 Task: Sort "Task Tracker" alphabetically by A-Z.
Action: Mouse moved to (338, 219)
Screenshot: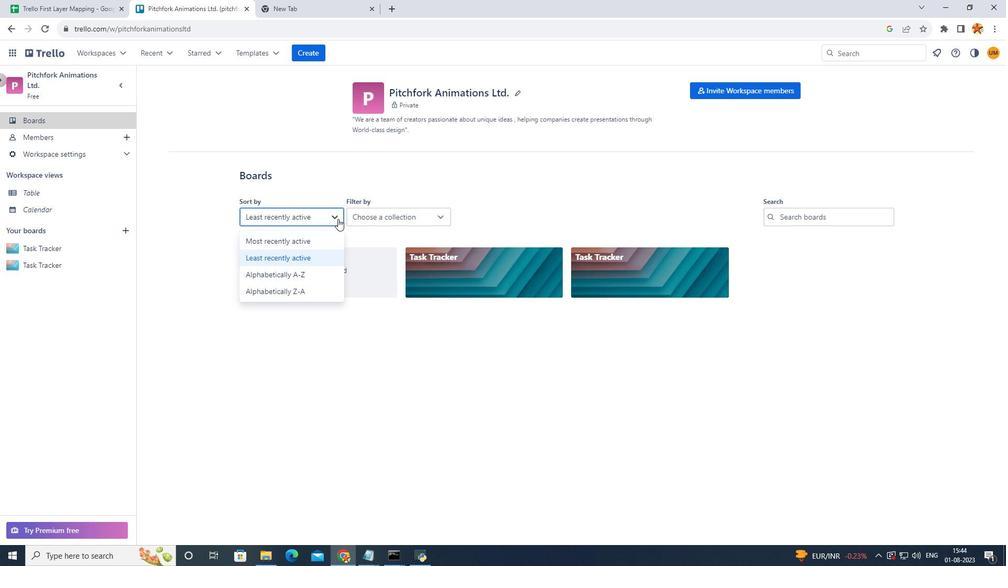 
Action: Mouse pressed left at (338, 219)
Screenshot: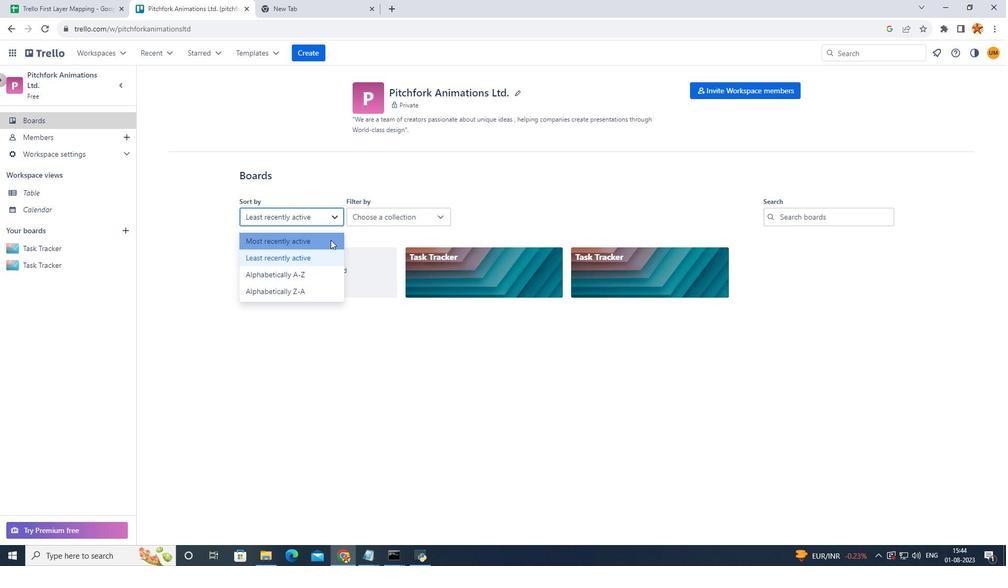 
Action: Mouse moved to (303, 272)
Screenshot: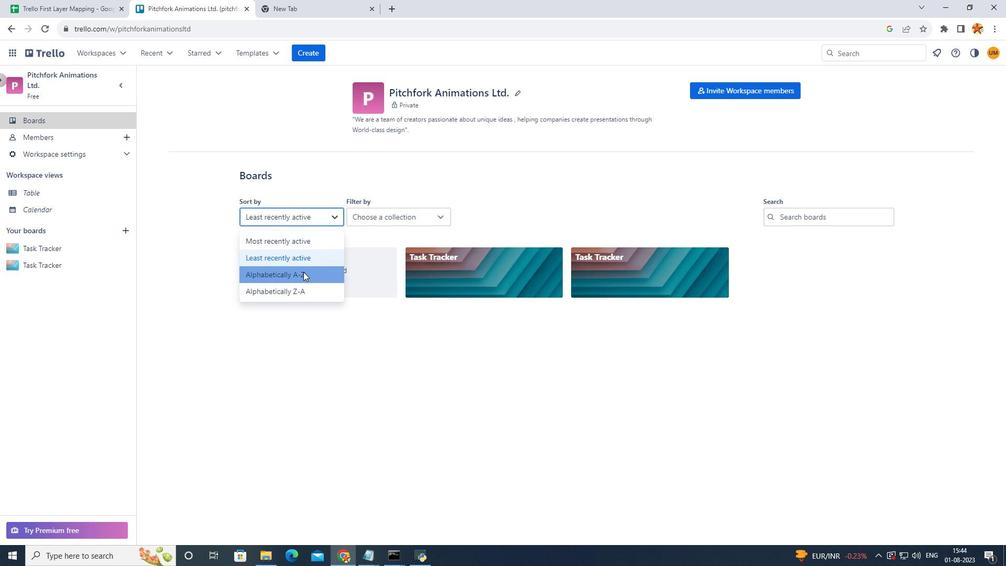 
Action: Mouse pressed left at (303, 272)
Screenshot: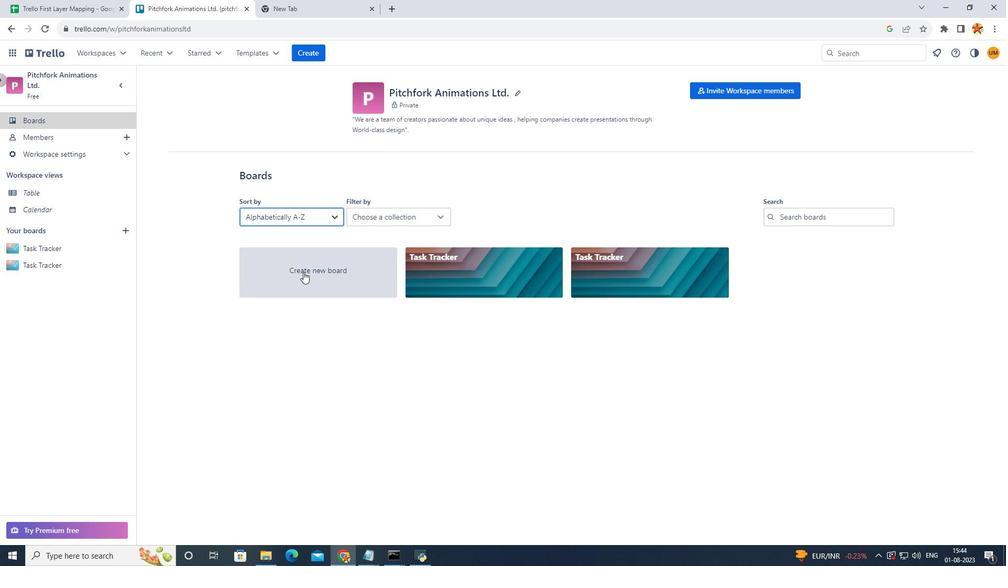 
